 Task: Learn more about a career.
Action: Mouse moved to (923, 126)
Screenshot: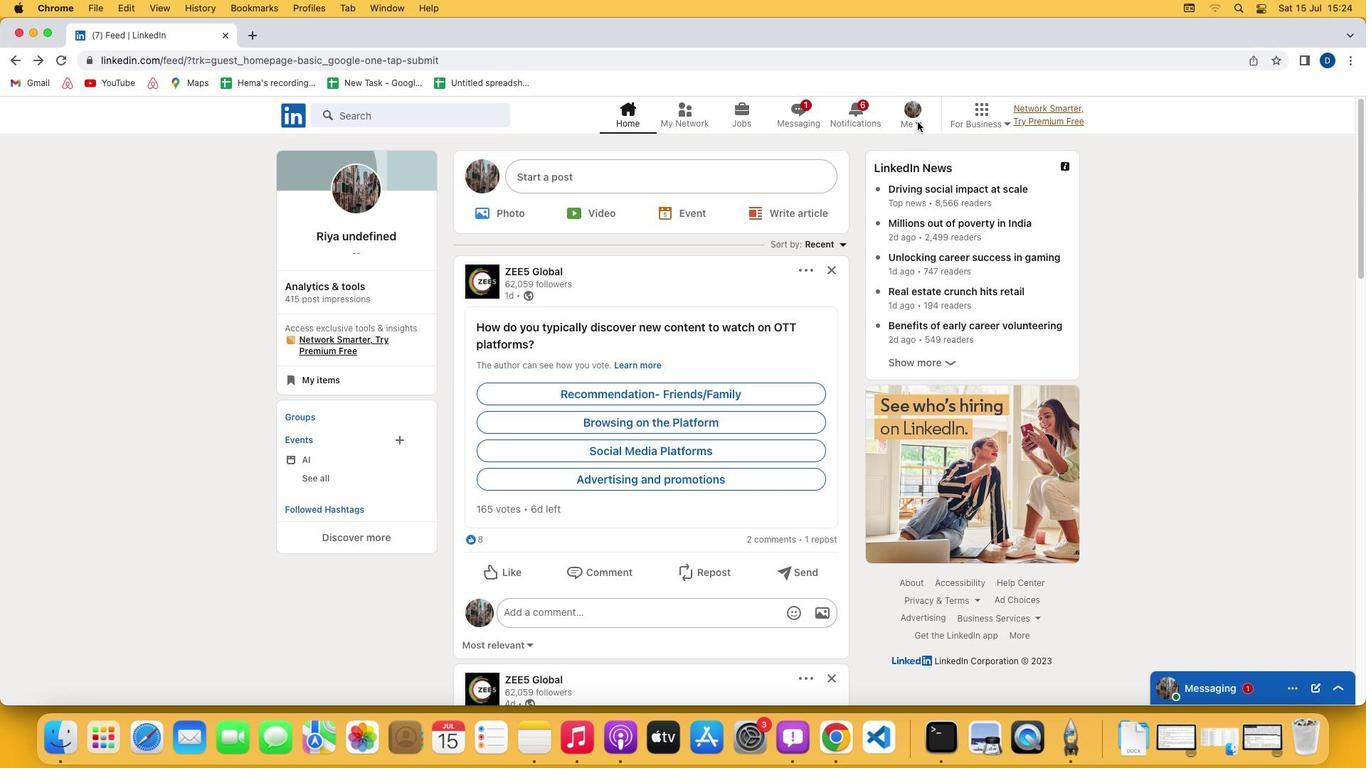 
Action: Mouse pressed left at (923, 126)
Screenshot: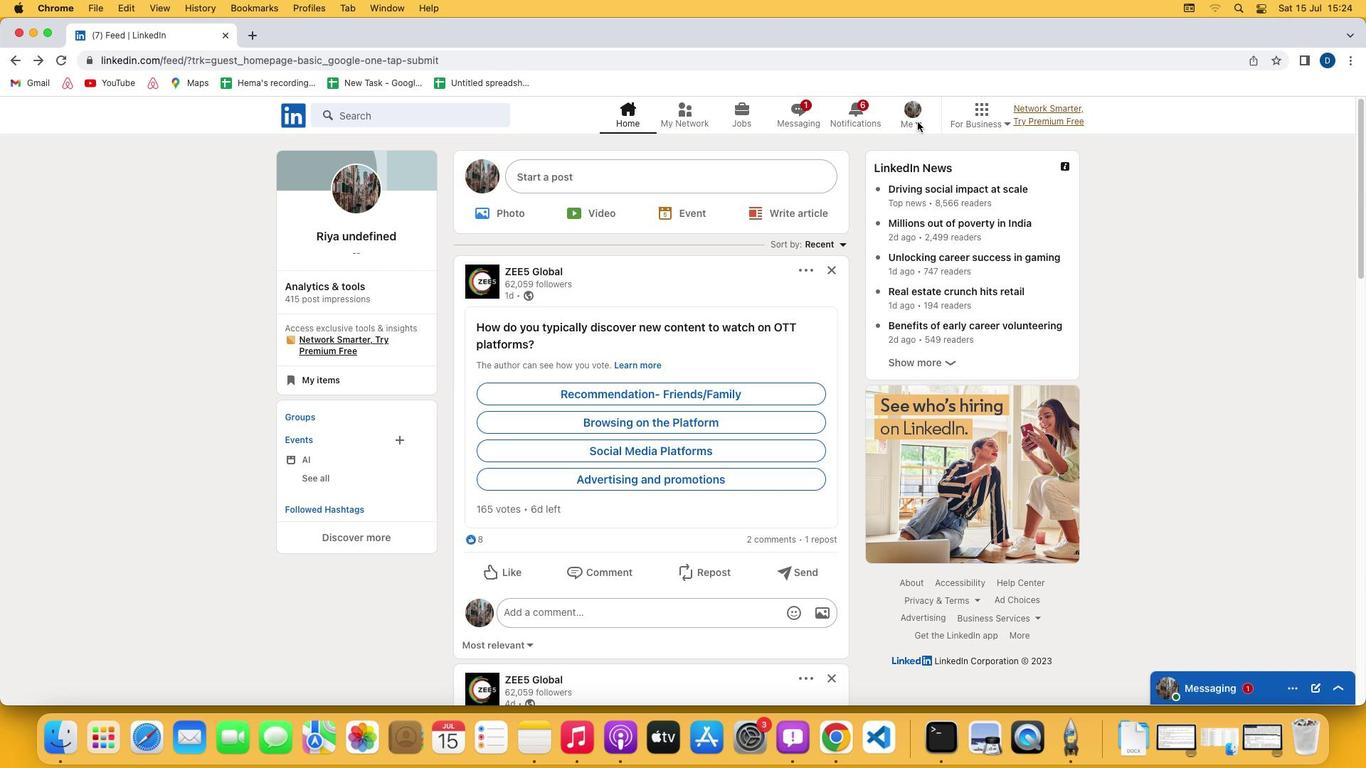 
Action: Mouse moved to (923, 127)
Screenshot: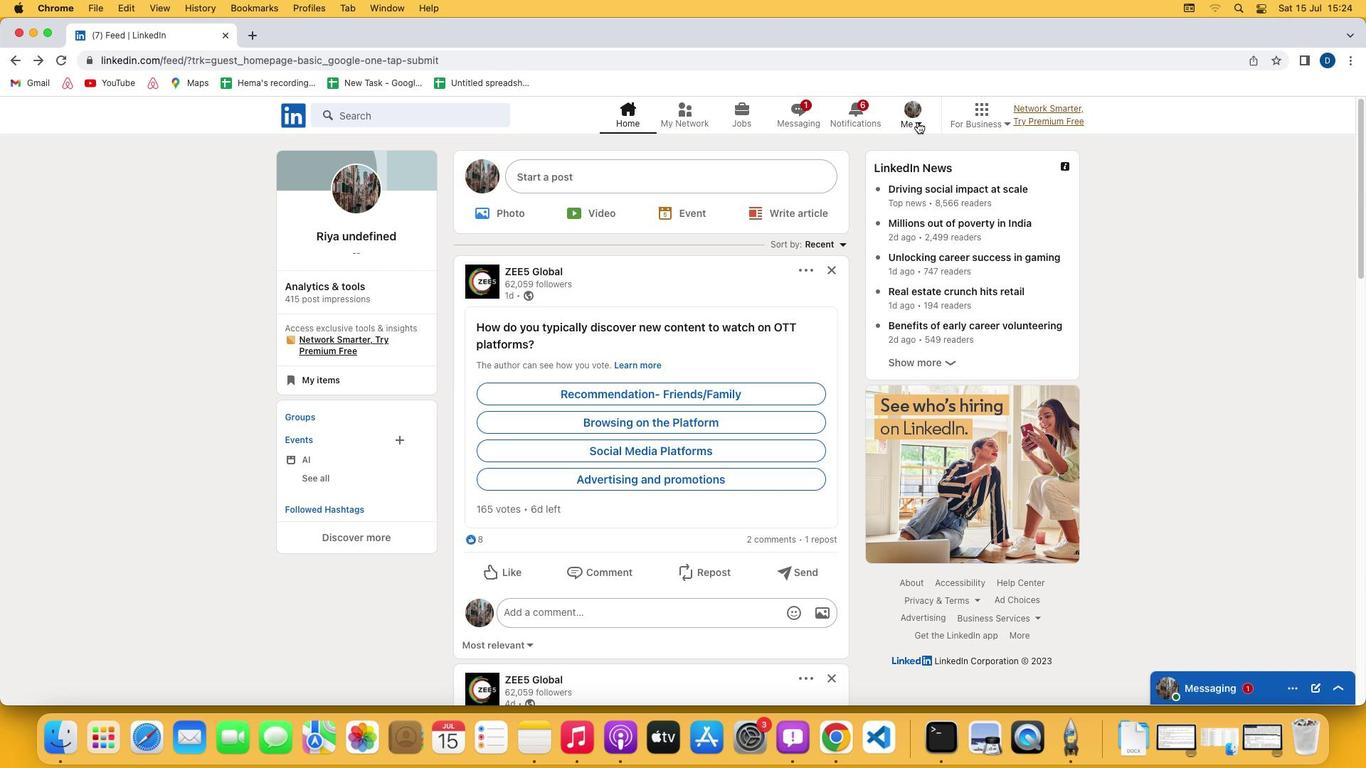 
Action: Mouse pressed left at (923, 127)
Screenshot: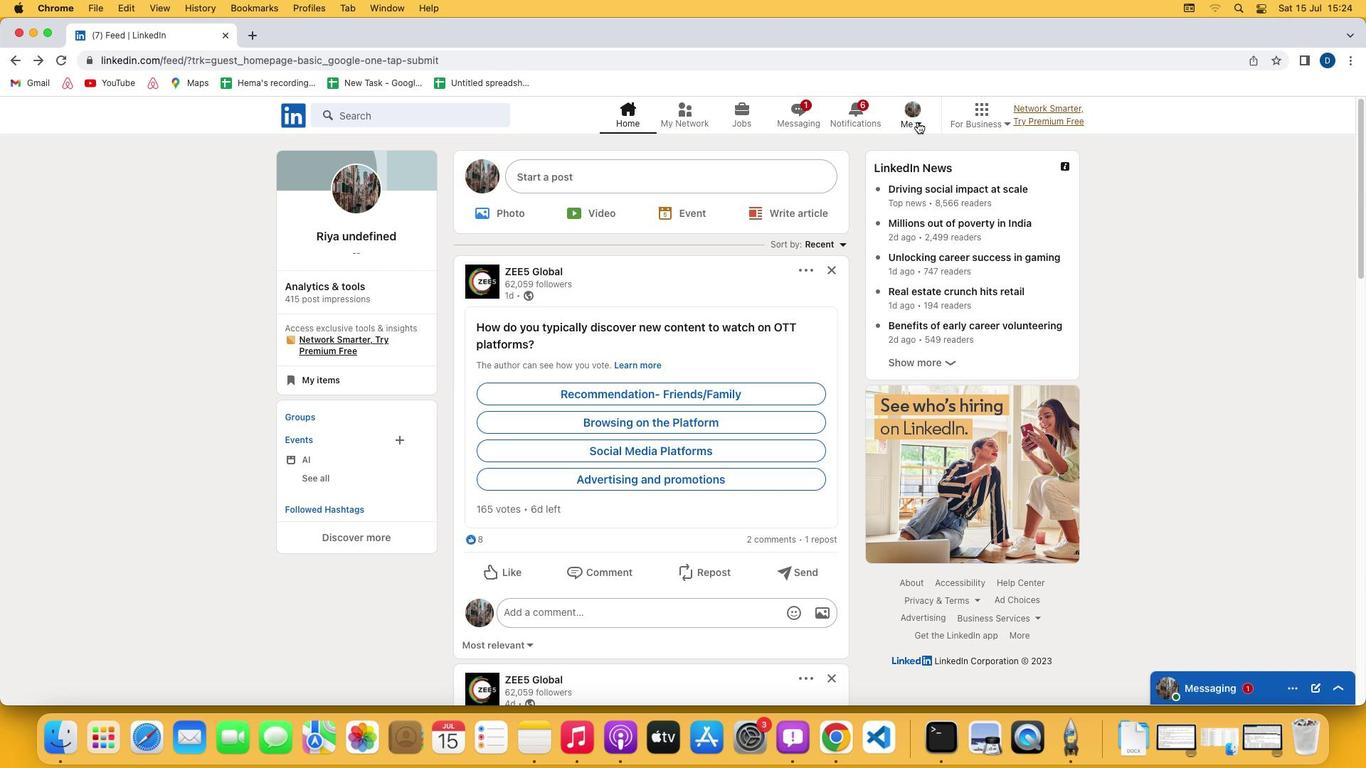 
Action: Mouse moved to (806, 271)
Screenshot: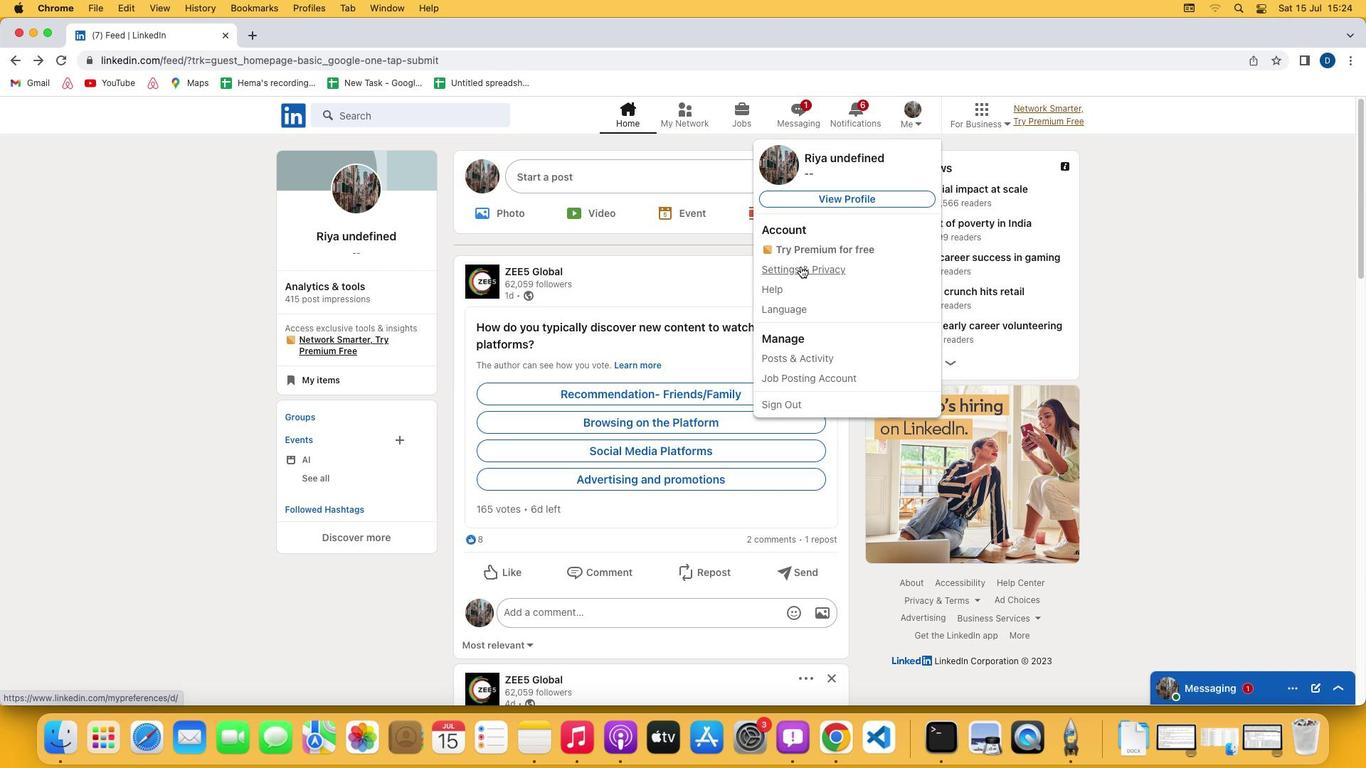 
Action: Mouse pressed left at (806, 271)
Screenshot: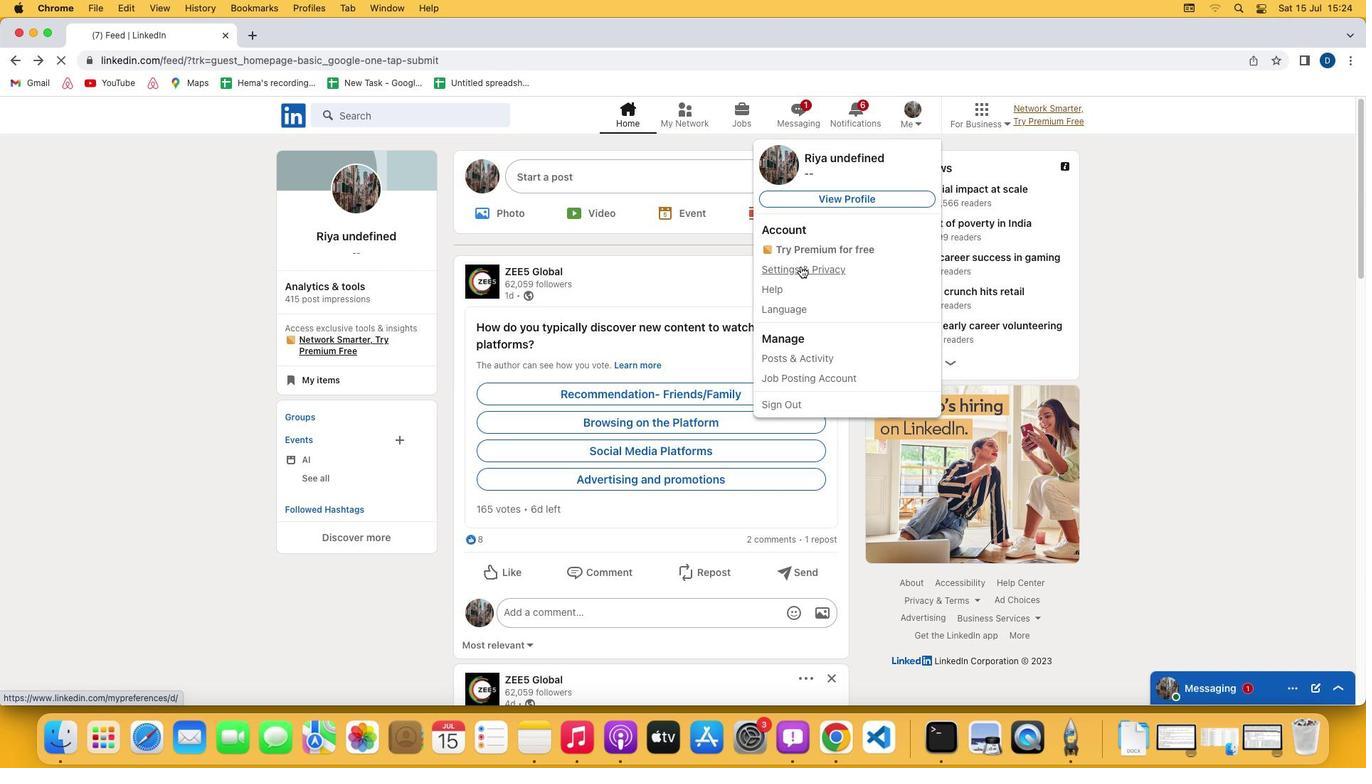 
Action: Mouse moved to (748, 464)
Screenshot: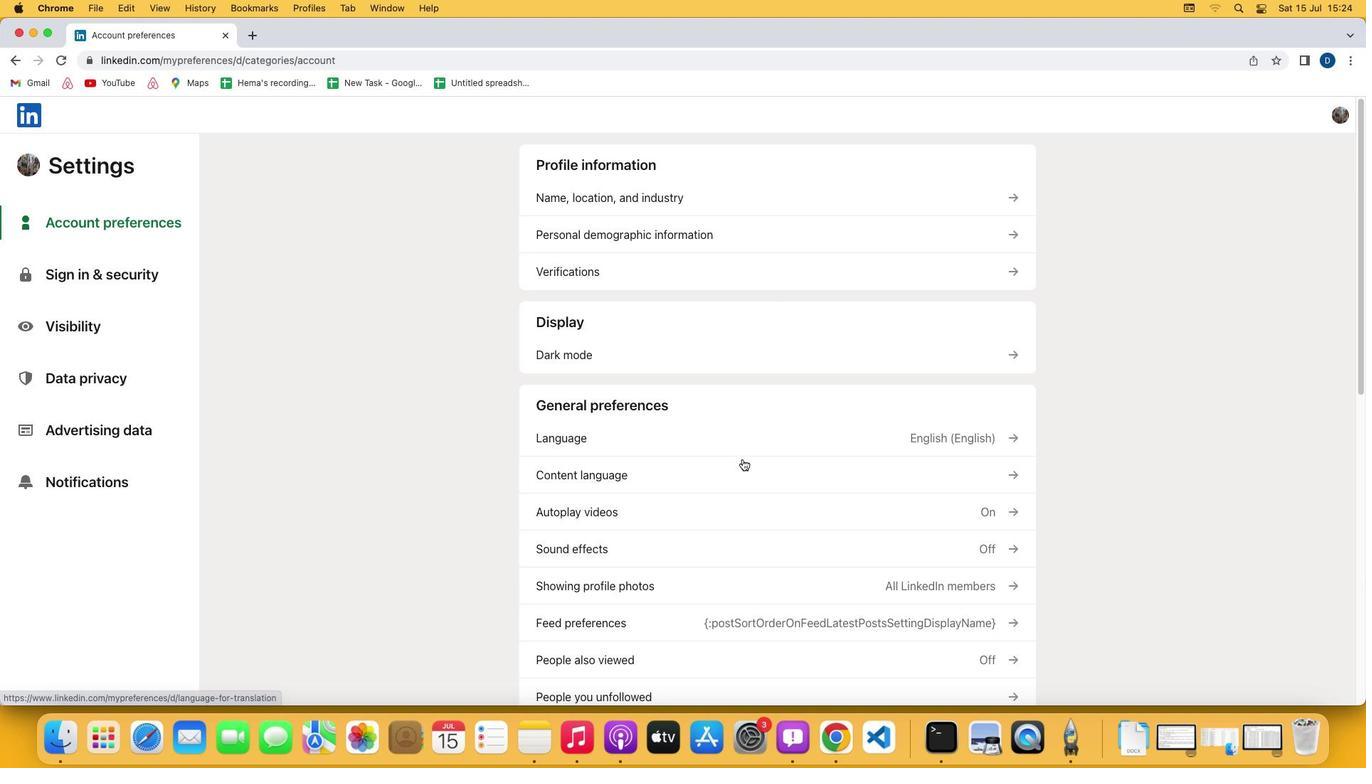 
Action: Mouse scrolled (748, 464) with delta (4, 4)
Screenshot: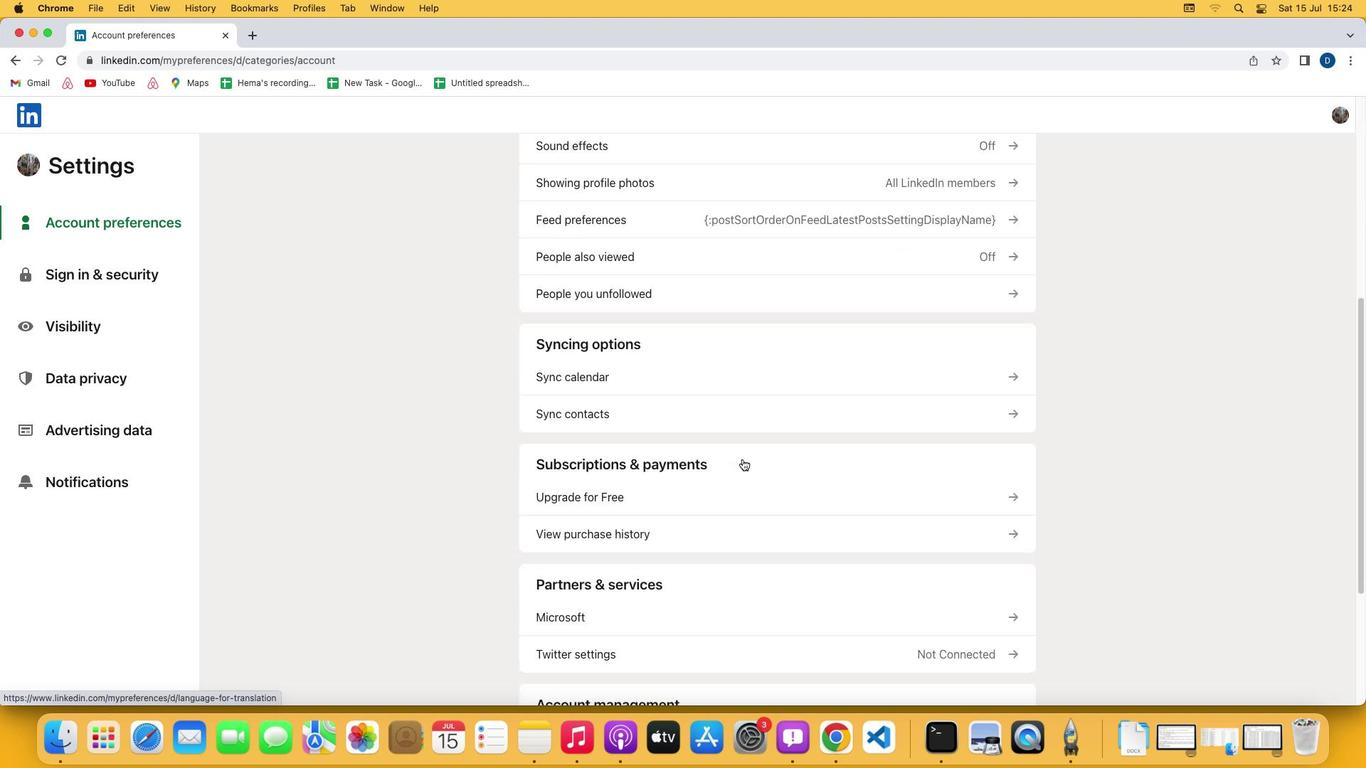 
Action: Mouse scrolled (748, 464) with delta (4, 4)
Screenshot: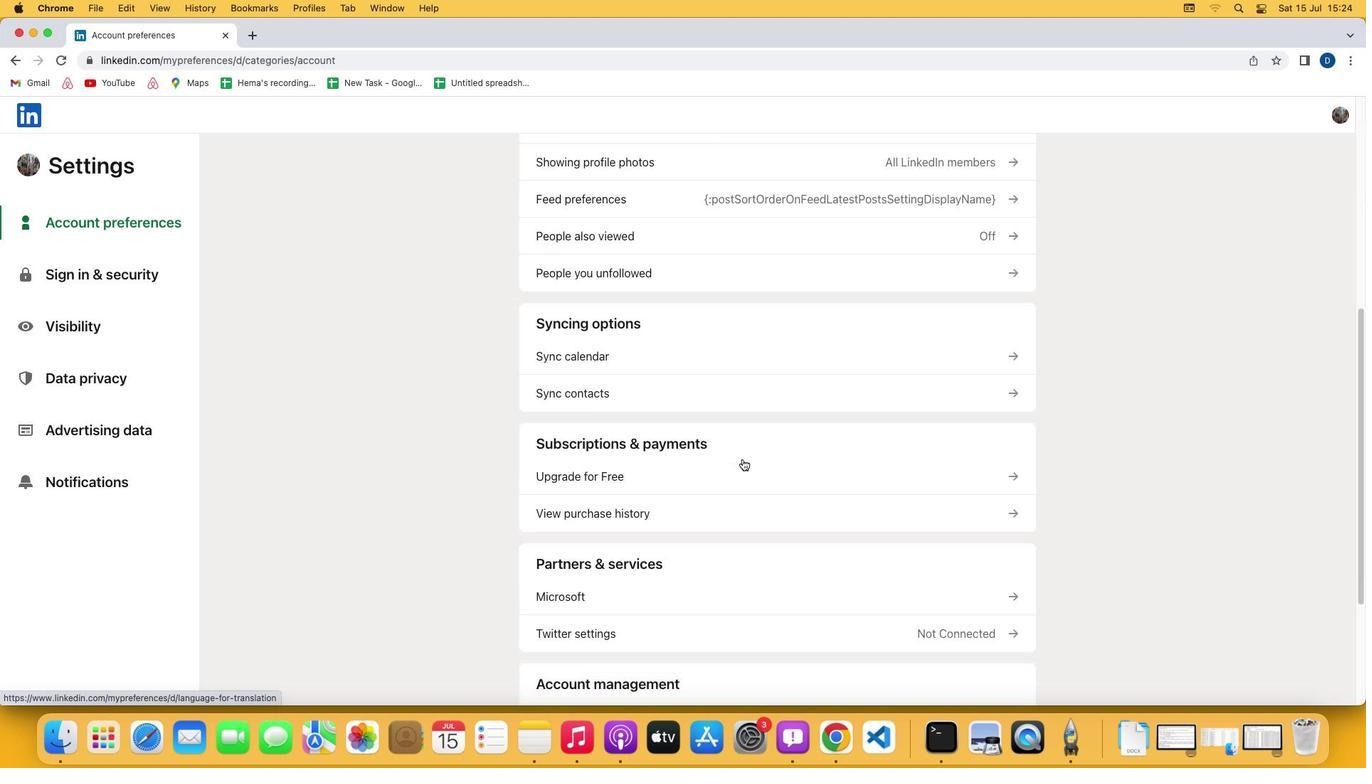 
Action: Mouse scrolled (748, 464) with delta (4, 2)
Screenshot: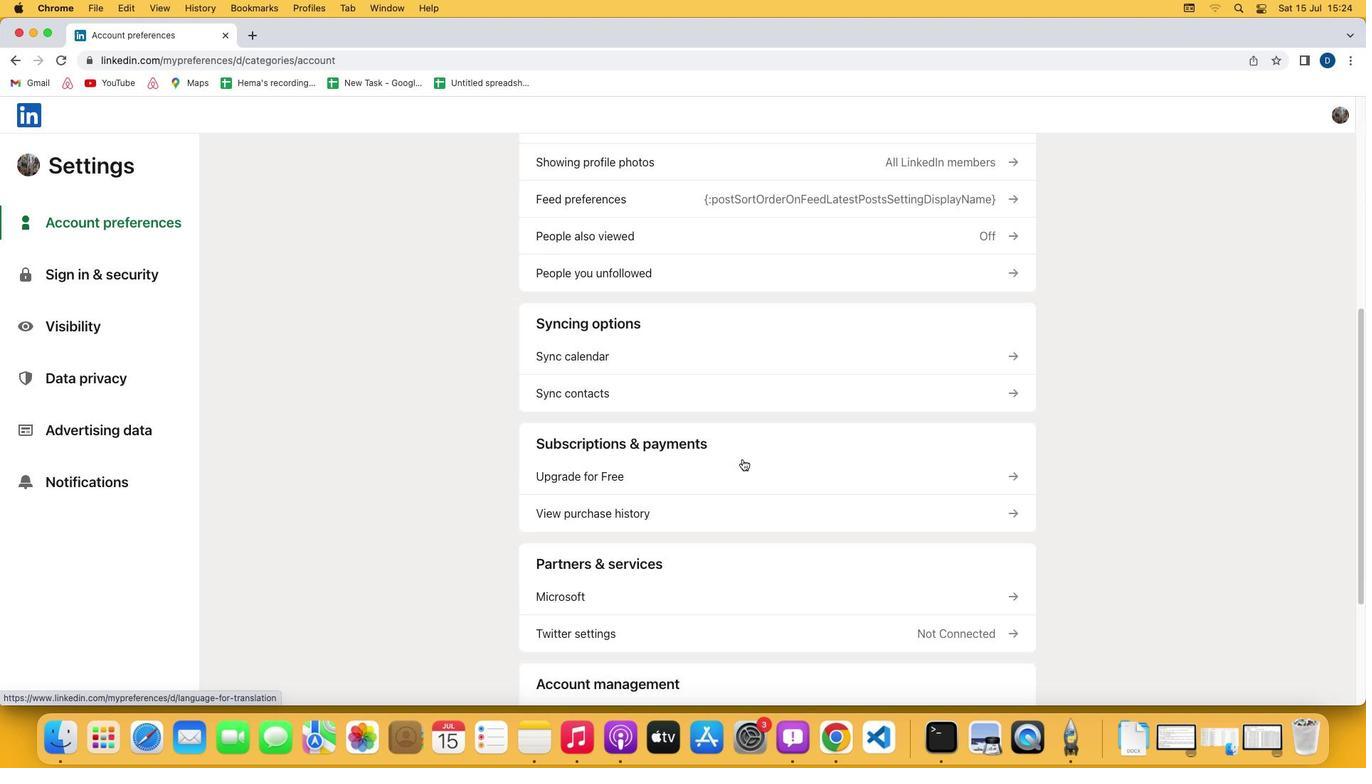 
Action: Mouse scrolled (748, 464) with delta (4, 1)
Screenshot: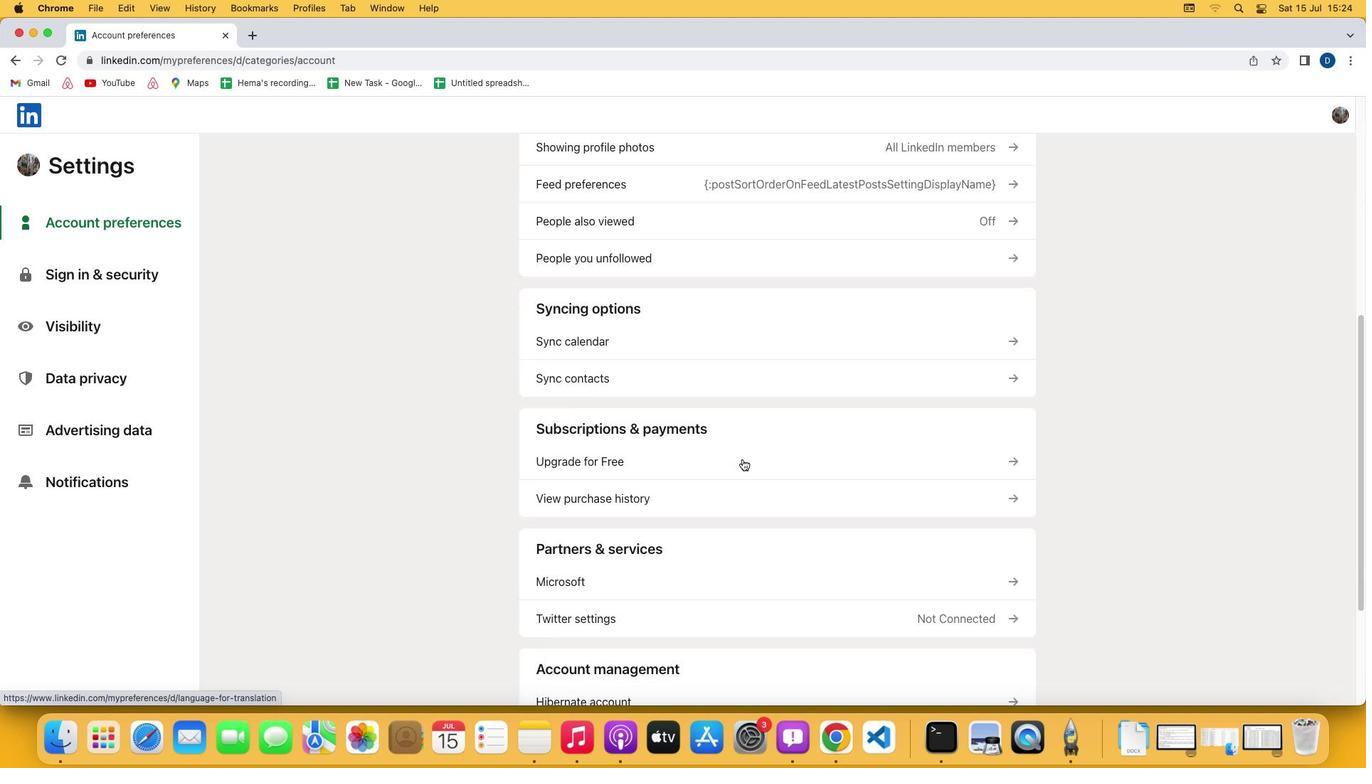 
Action: Mouse scrolled (748, 464) with delta (4, 1)
Screenshot: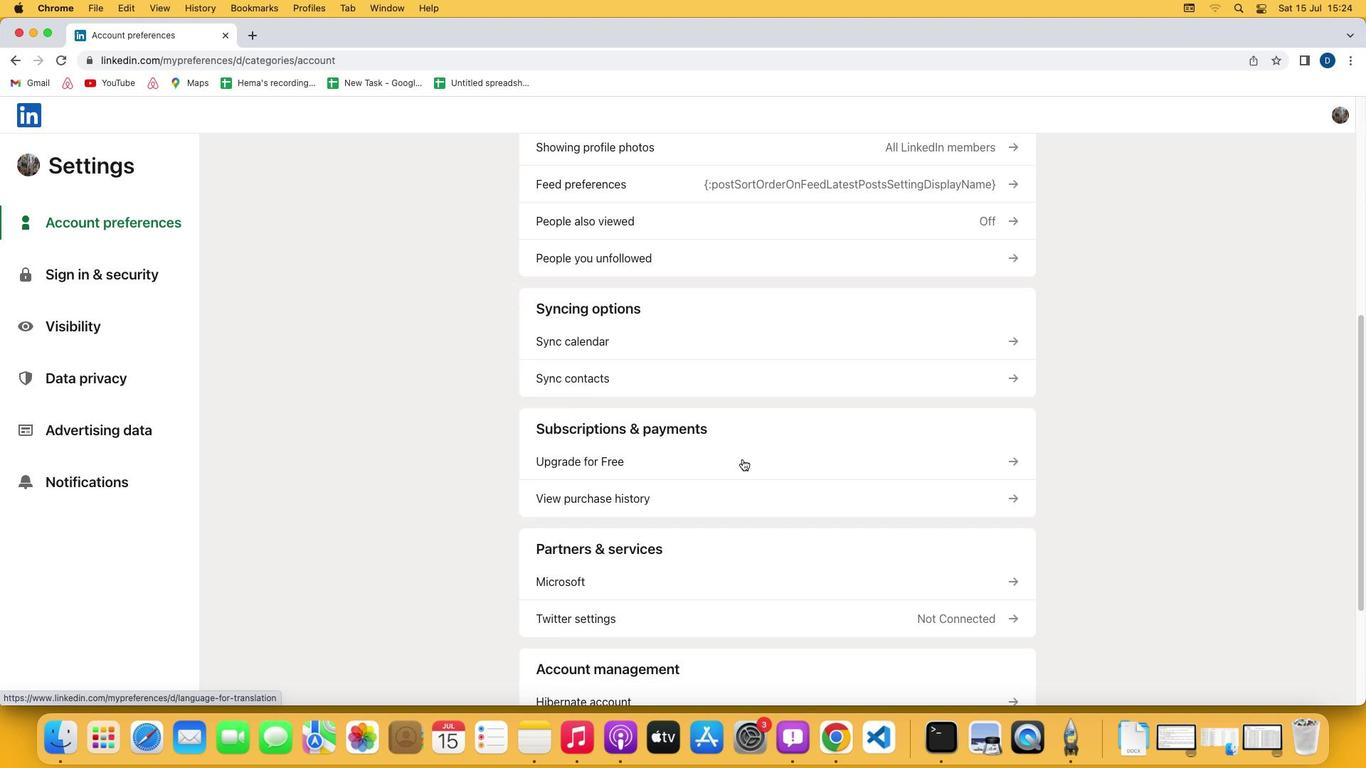 
Action: Mouse scrolled (748, 464) with delta (4, 4)
Screenshot: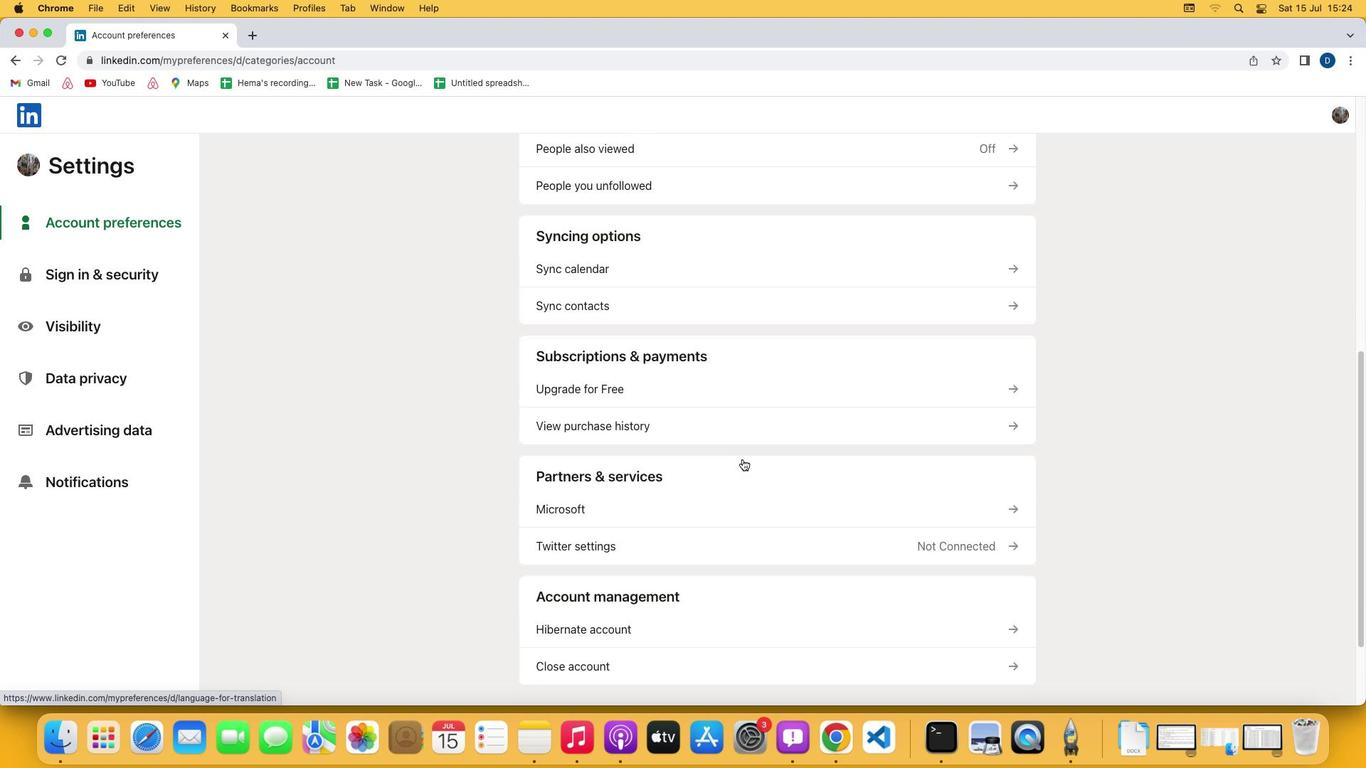 
Action: Mouse scrolled (748, 464) with delta (4, 4)
Screenshot: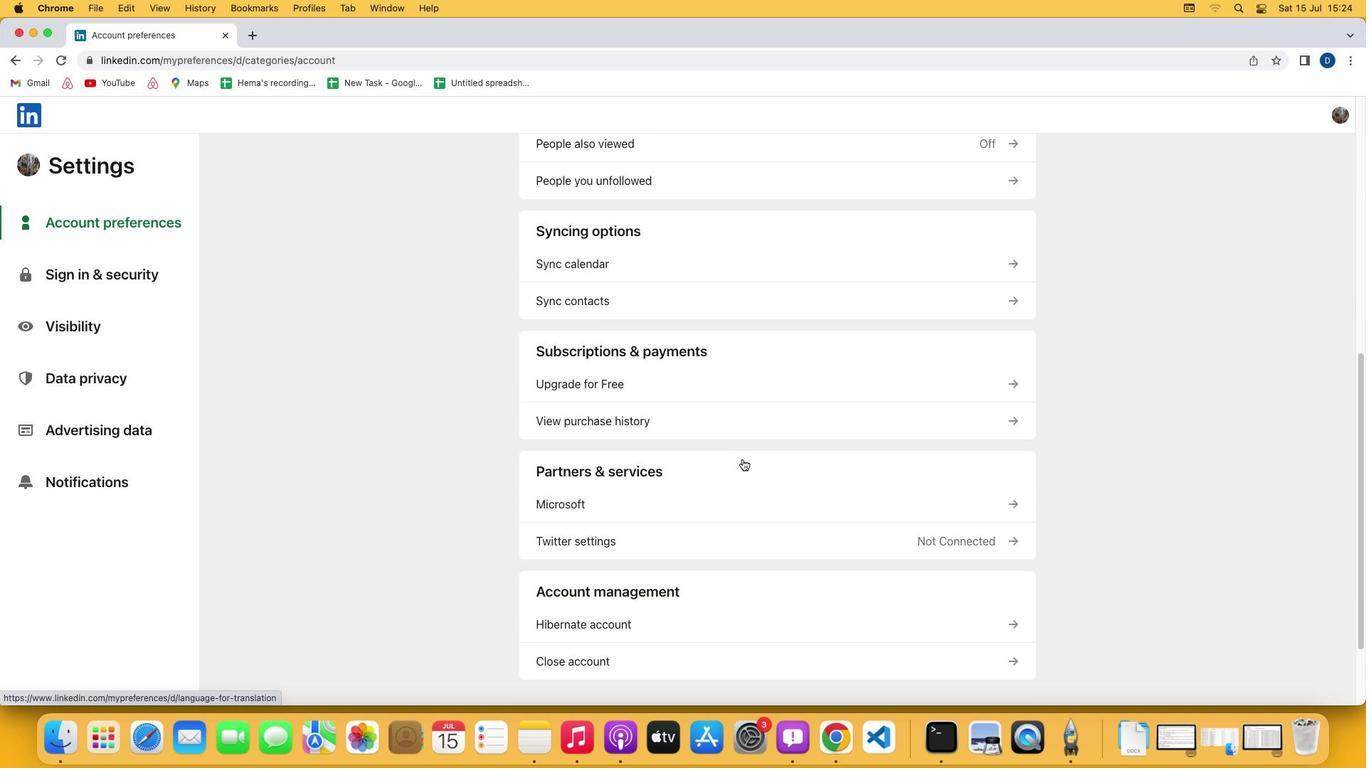 
Action: Mouse scrolled (748, 464) with delta (4, 3)
Screenshot: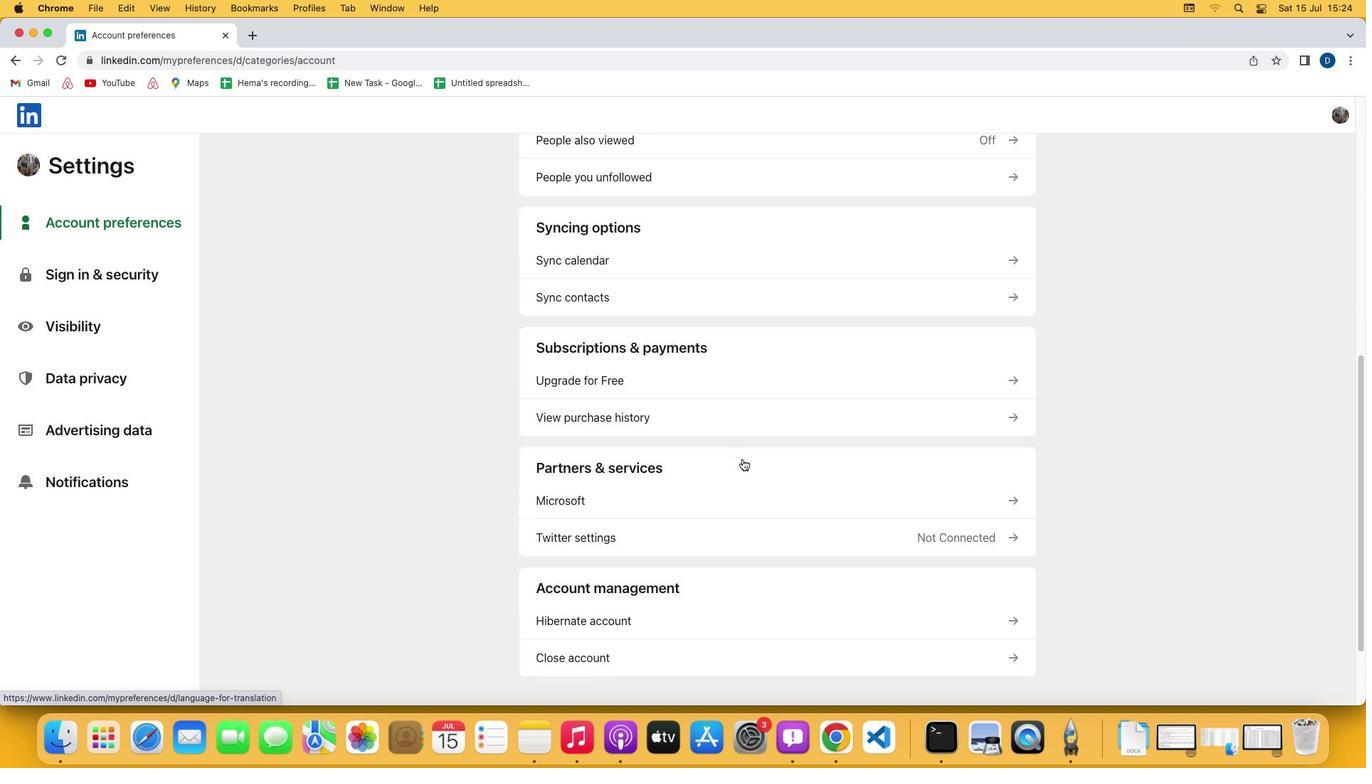 
Action: Mouse moved to (686, 385)
Screenshot: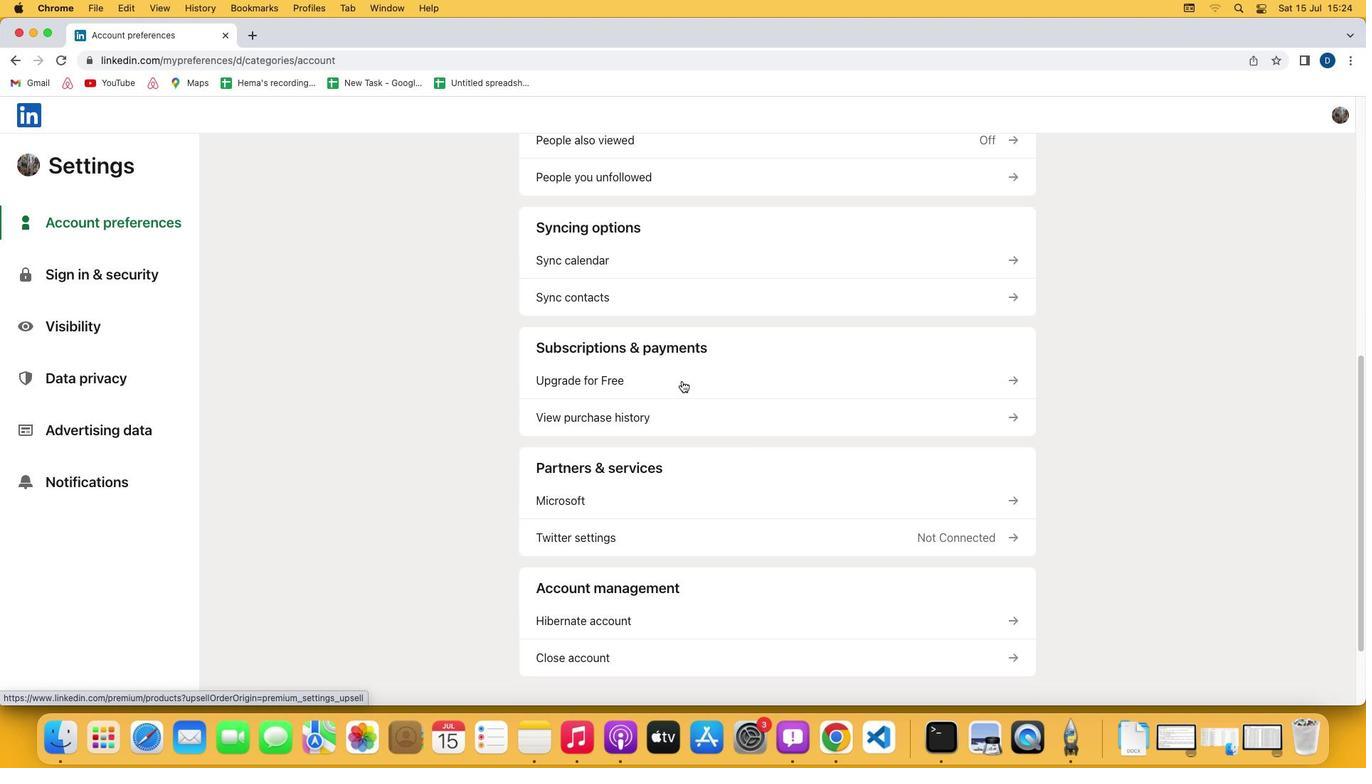 
Action: Mouse pressed left at (686, 385)
Screenshot: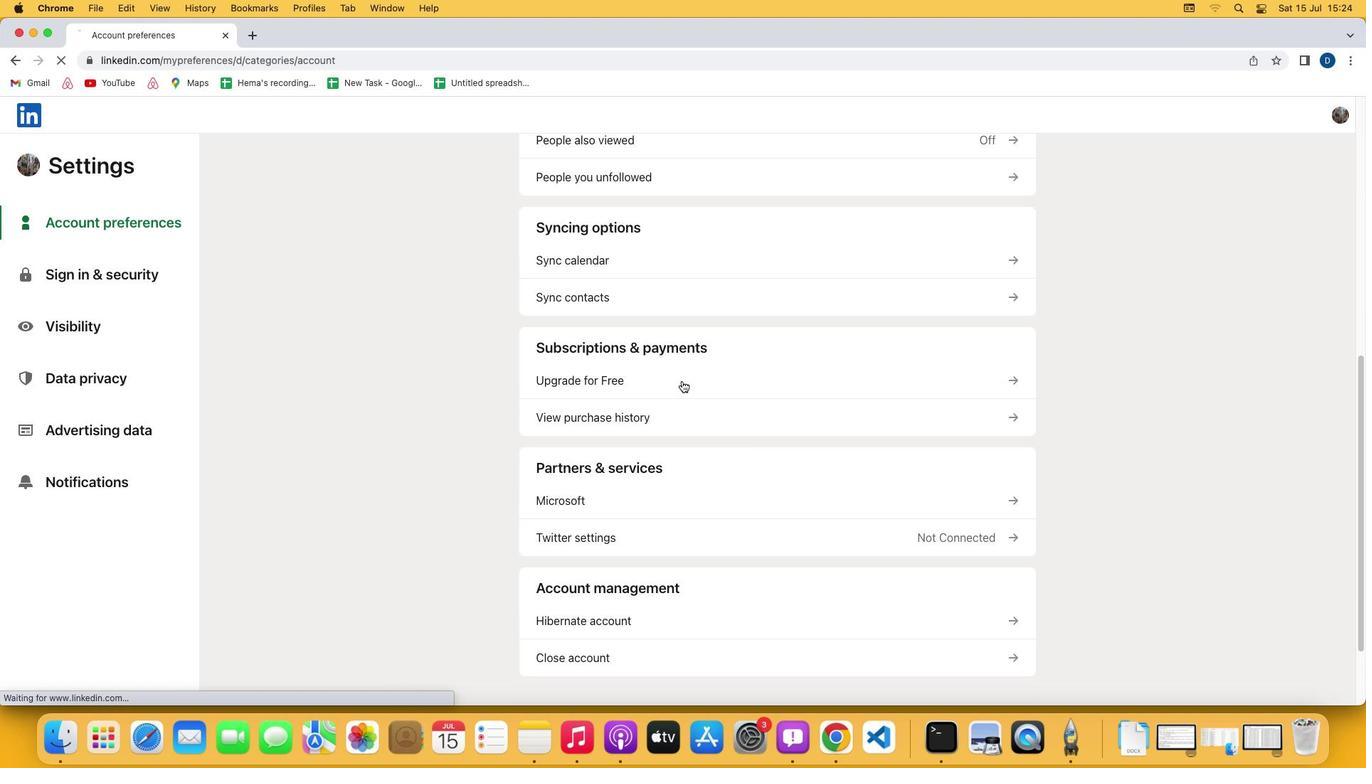 
Action: Mouse moved to (556, 394)
Screenshot: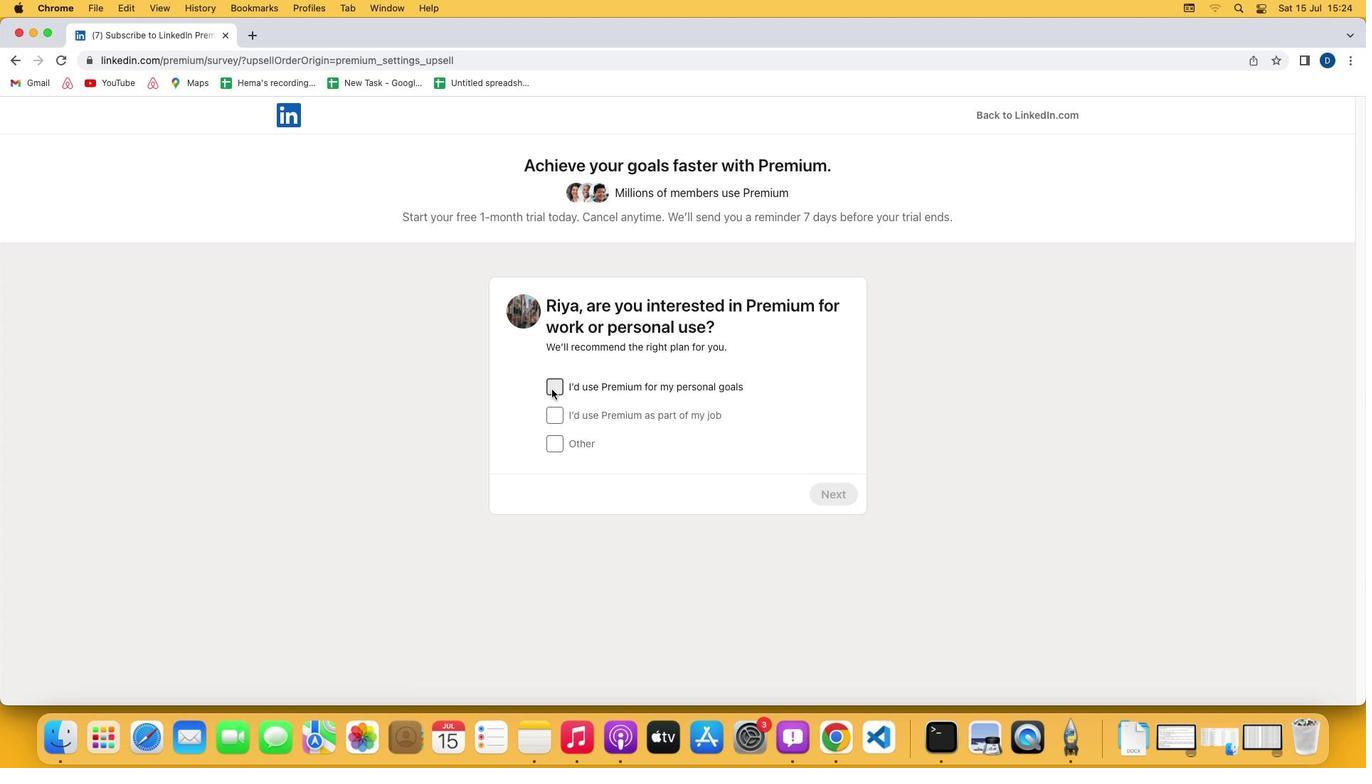 
Action: Mouse pressed left at (556, 394)
Screenshot: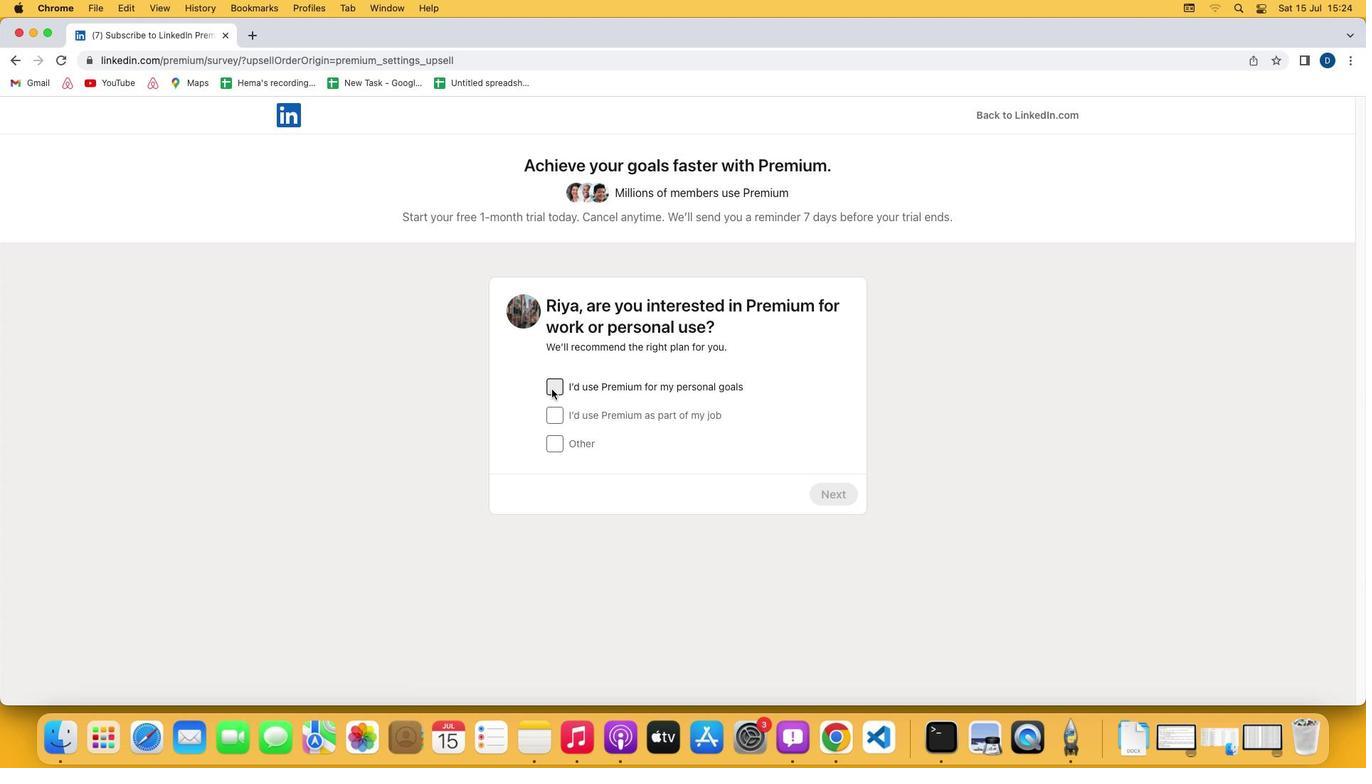 
Action: Mouse moved to (828, 497)
Screenshot: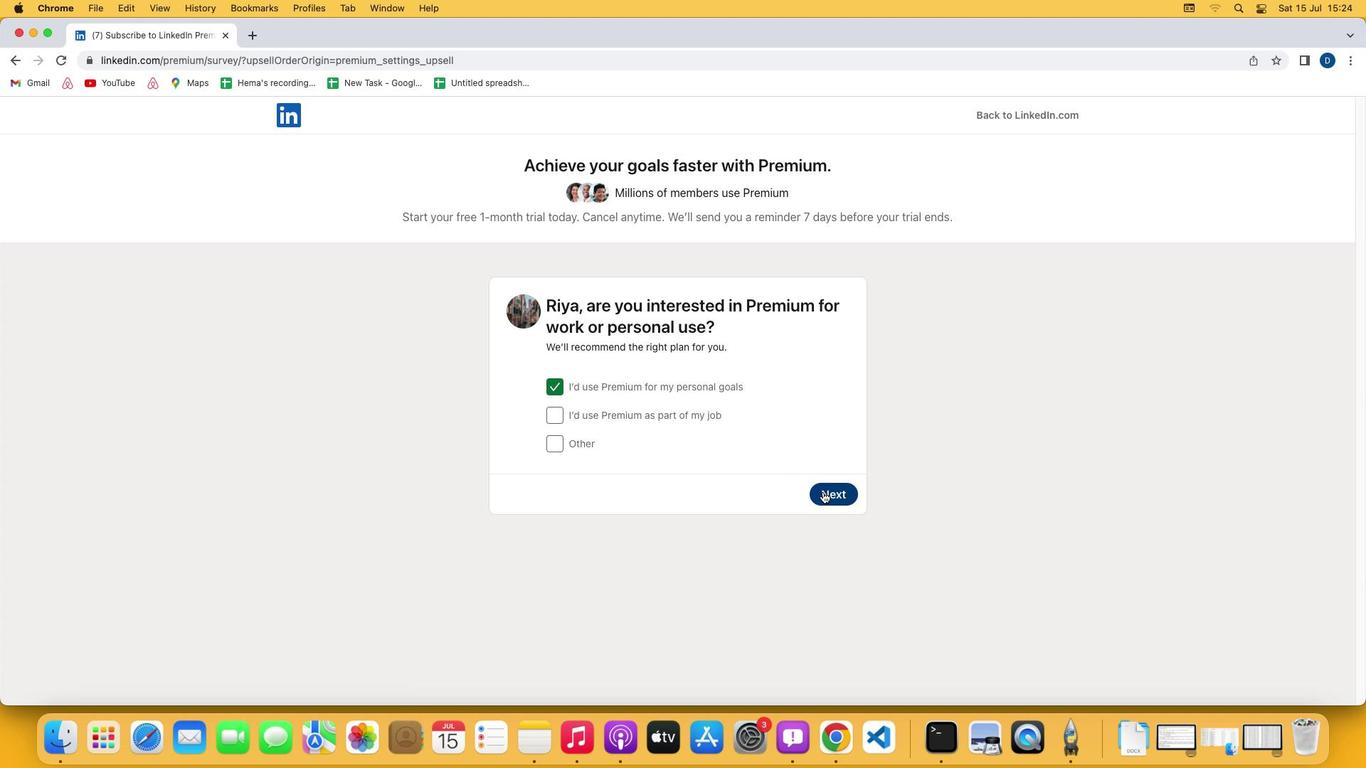 
Action: Mouse pressed left at (828, 497)
Screenshot: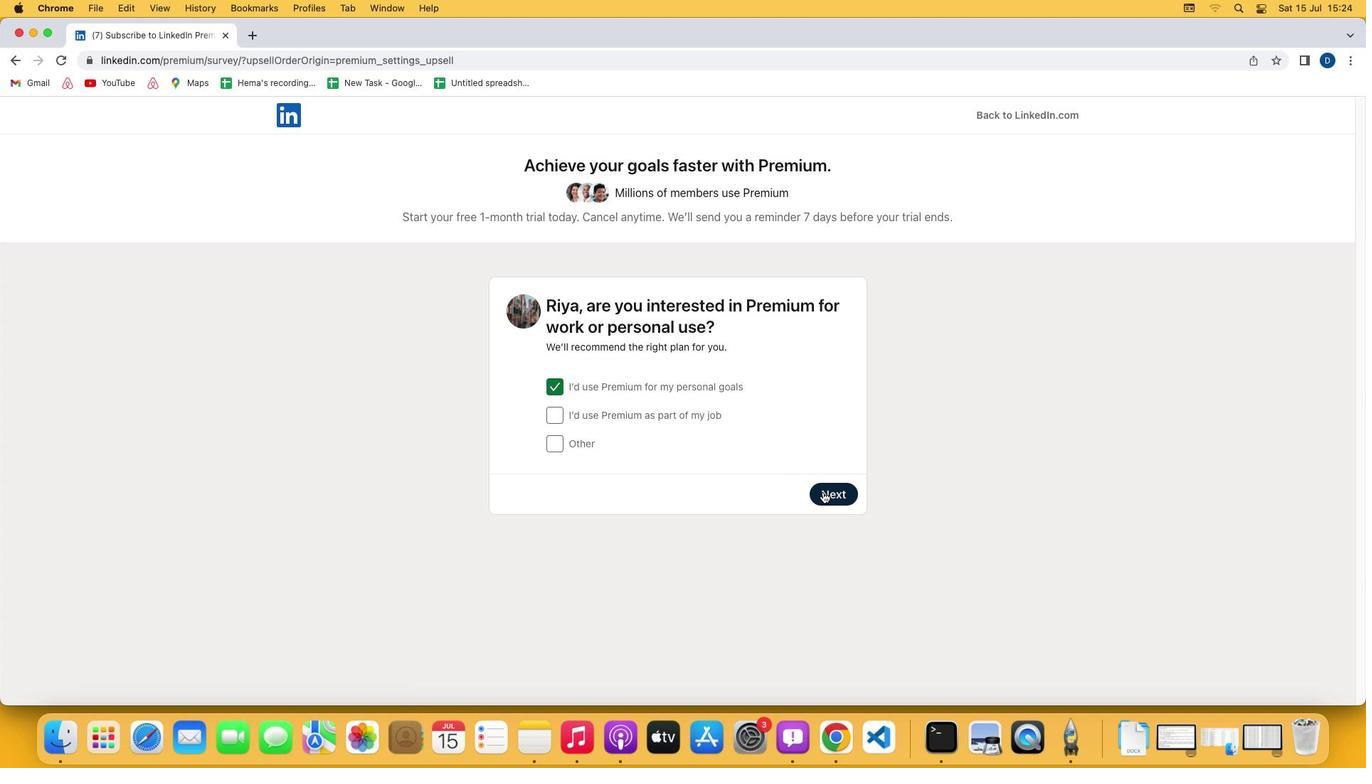 
Action: Mouse moved to (844, 590)
Screenshot: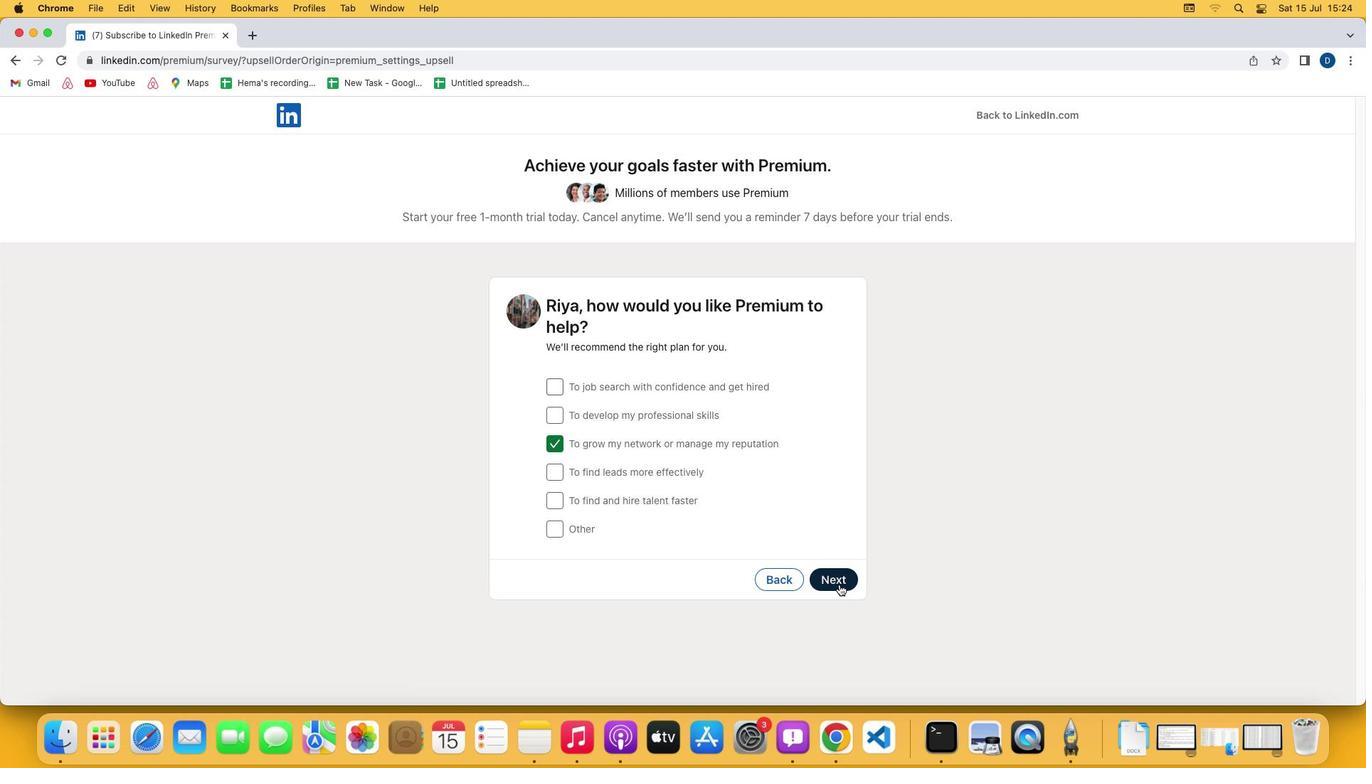 
Action: Mouse pressed left at (844, 590)
Screenshot: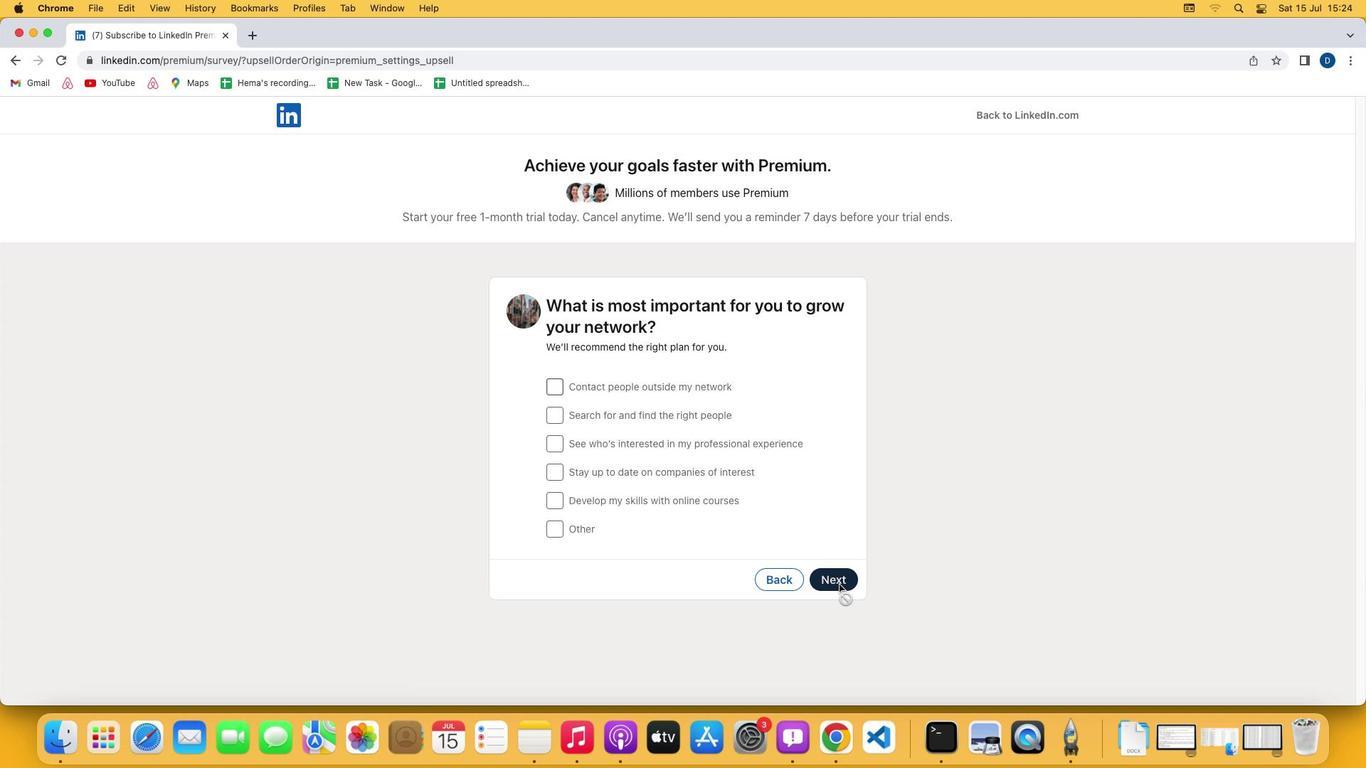 
Action: Mouse moved to (554, 479)
Screenshot: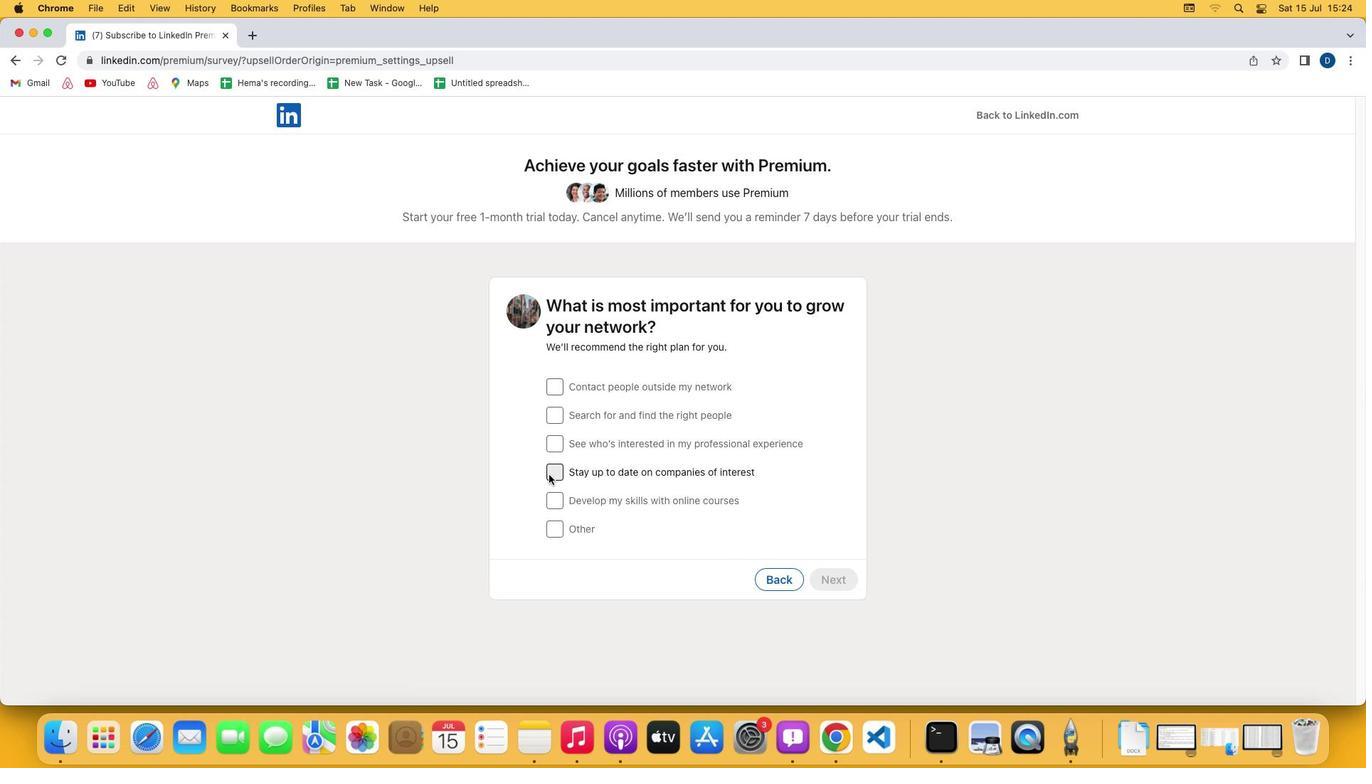 
Action: Mouse pressed left at (554, 479)
Screenshot: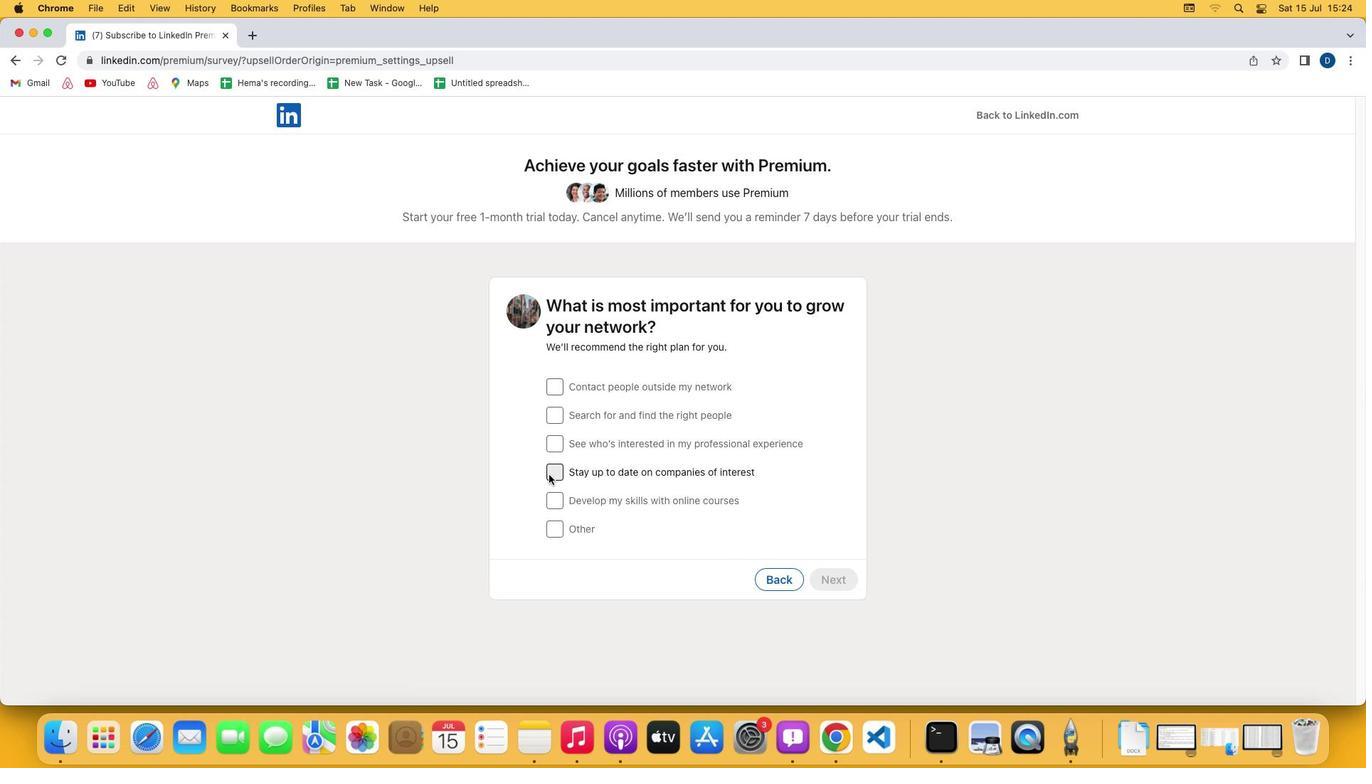 
Action: Mouse moved to (831, 584)
Screenshot: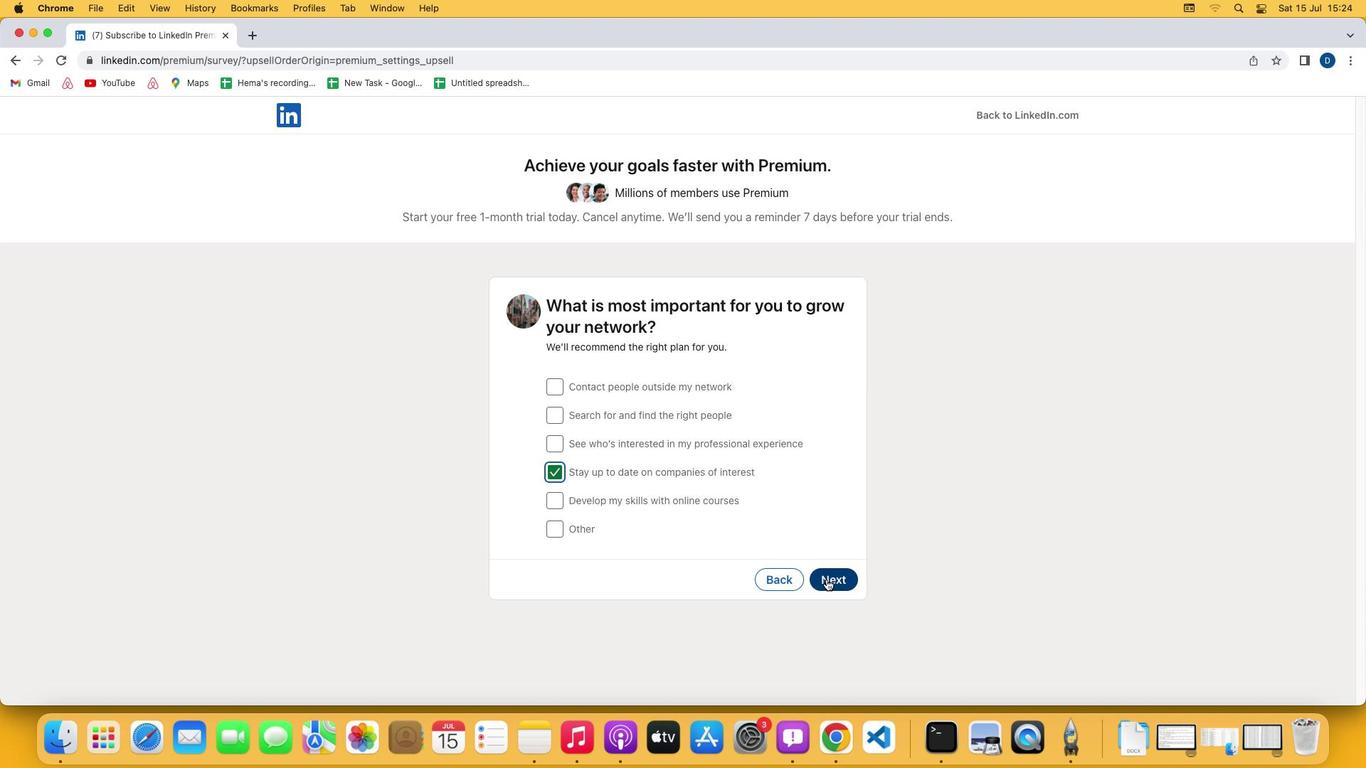 
Action: Mouse pressed left at (831, 584)
Screenshot: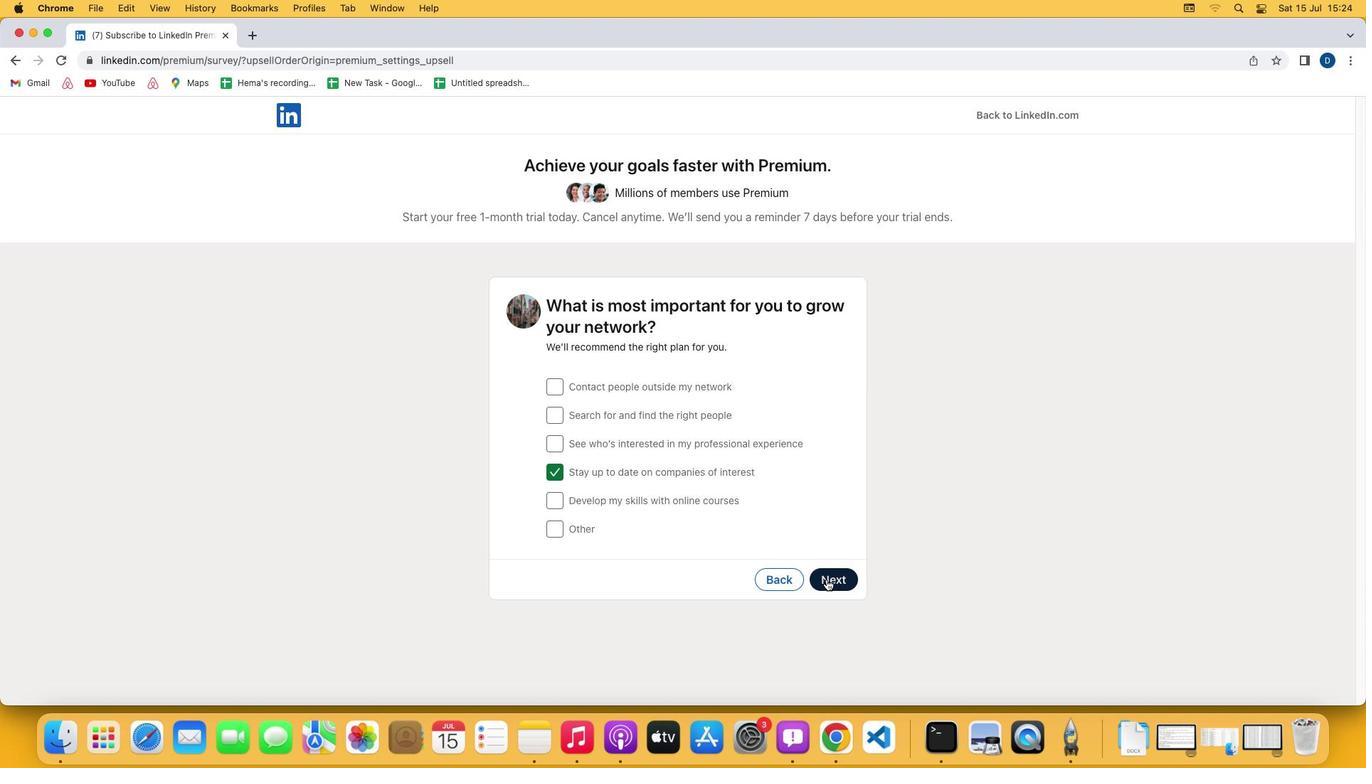 
Action: Mouse moved to (368, 690)
Screenshot: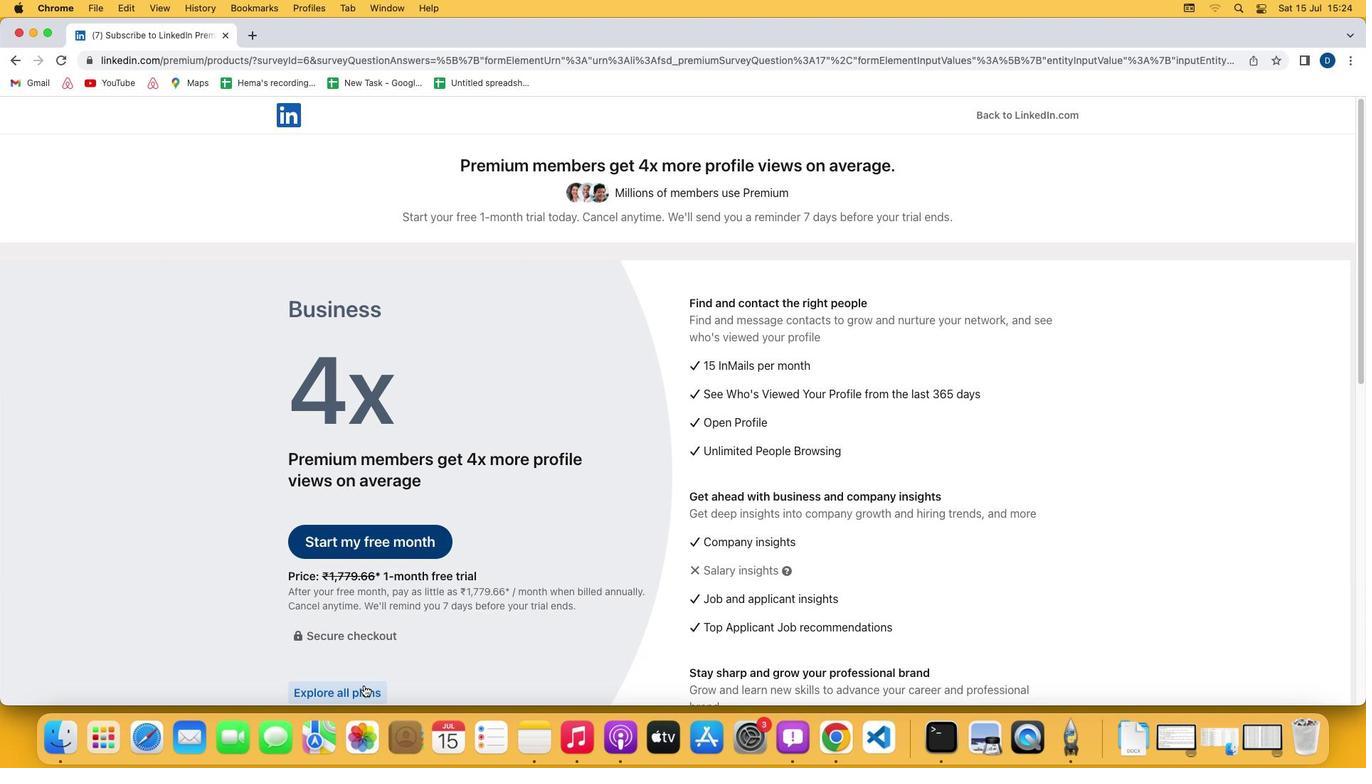 
Action: Mouse pressed left at (368, 690)
Screenshot: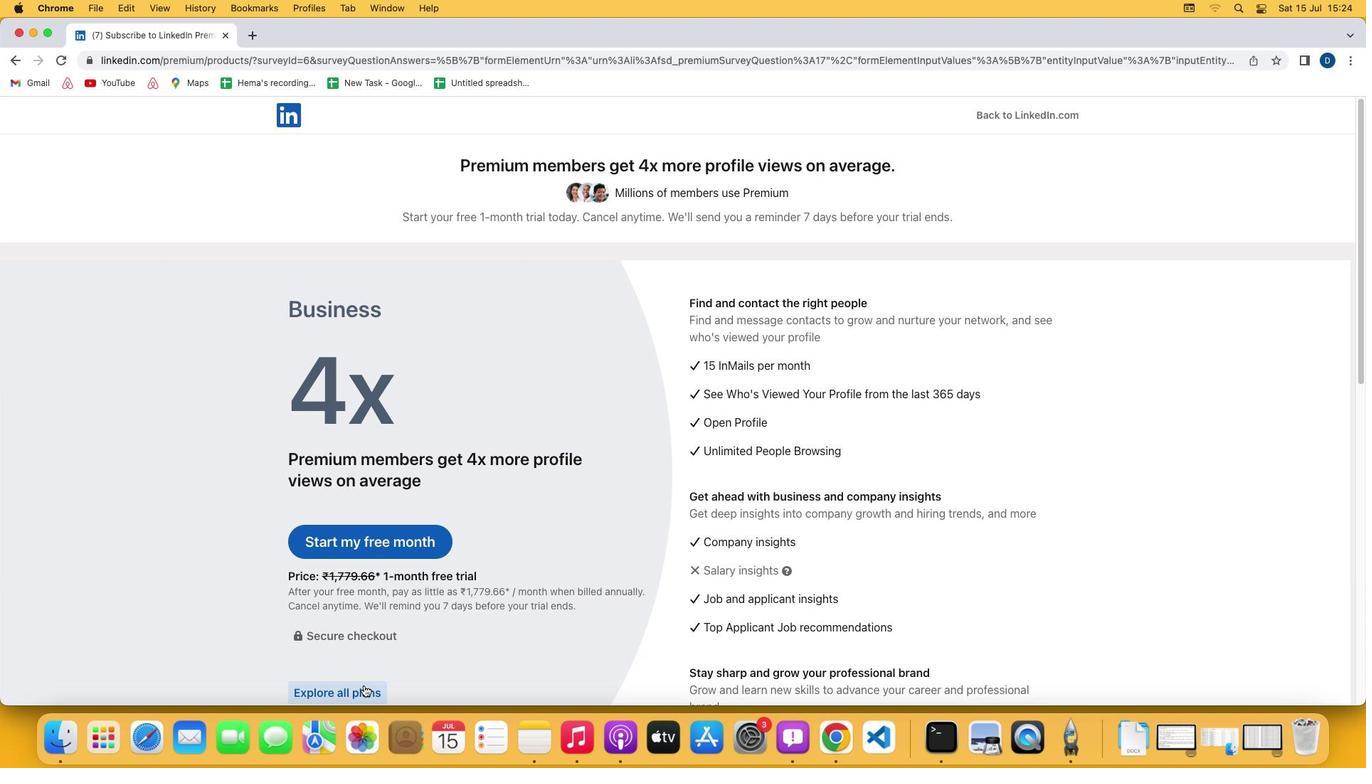 
Action: Mouse moved to (378, 597)
Screenshot: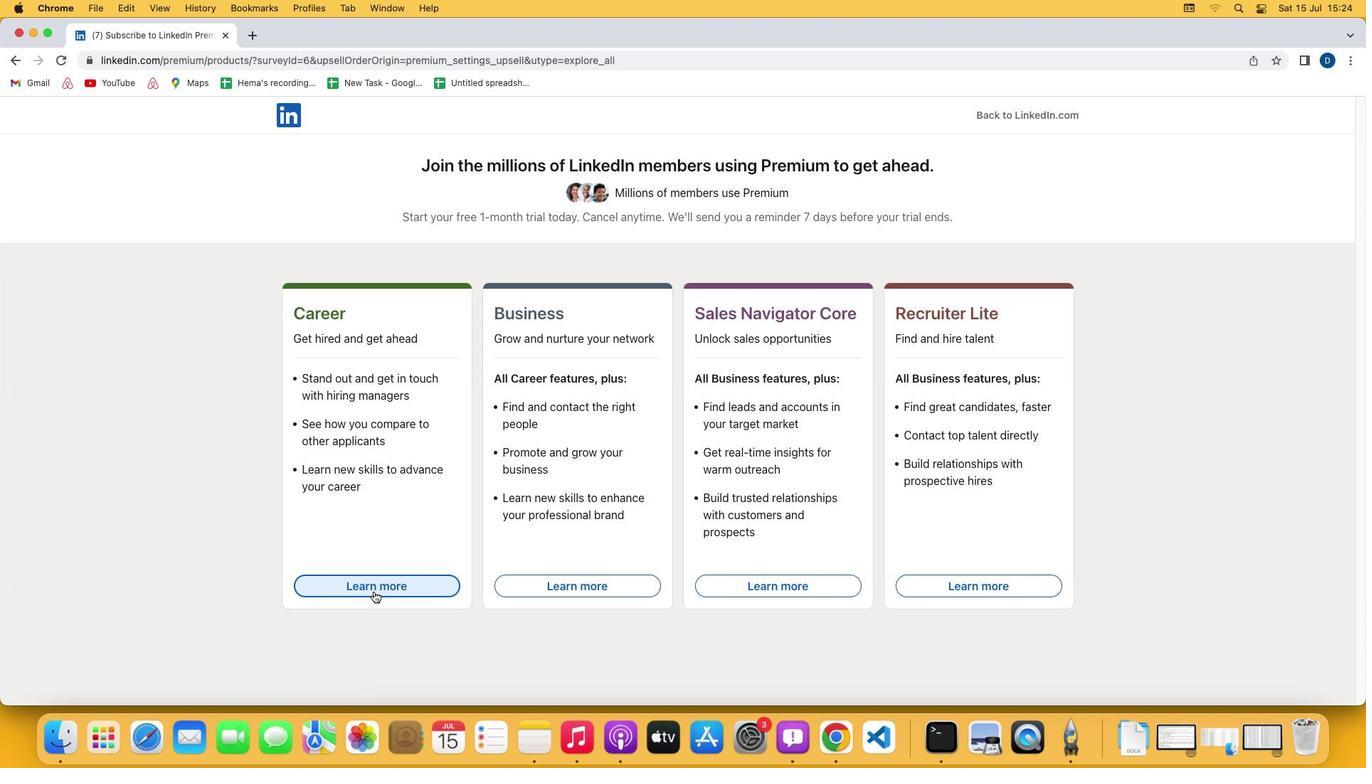 
Action: Mouse pressed left at (378, 597)
Screenshot: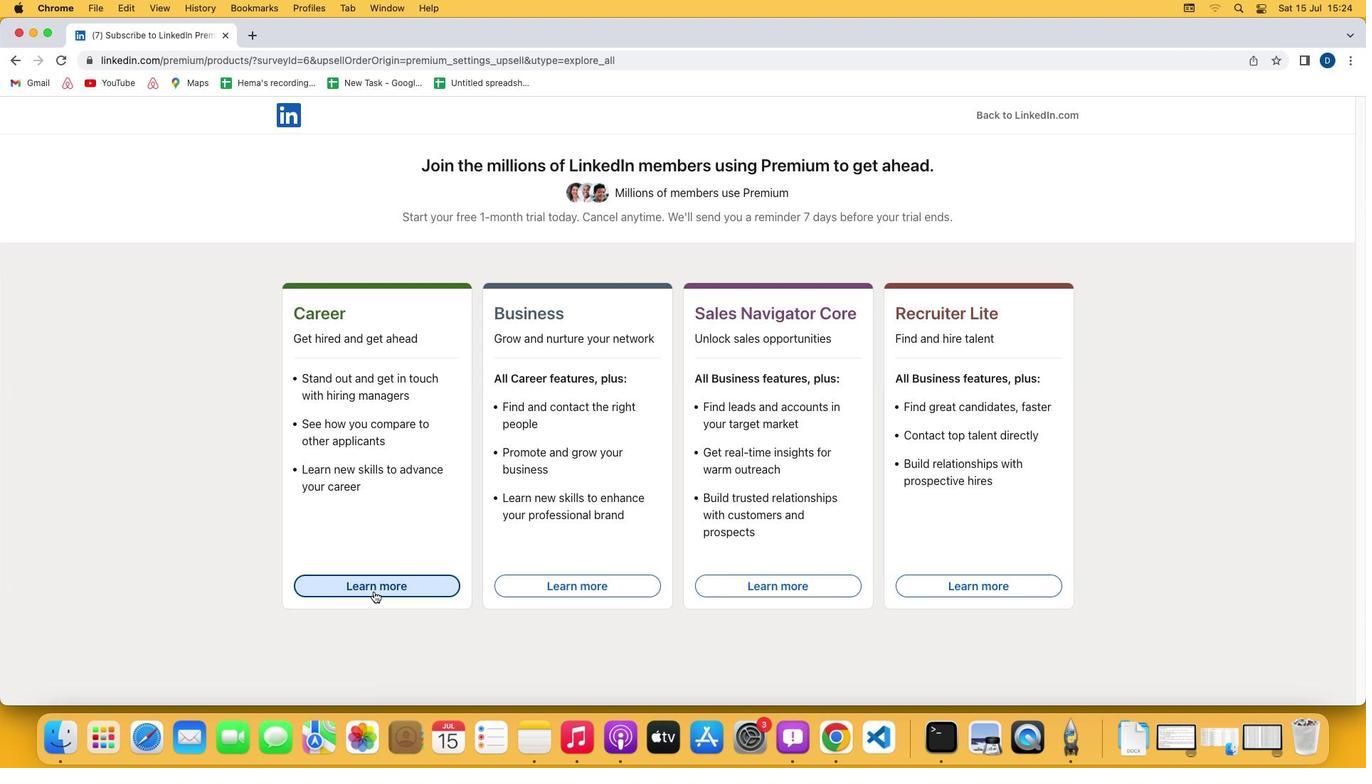 
